 Task: Add a field from the Popular template Effort Level a blank project BitSoft
Action: Mouse moved to (1232, 117)
Screenshot: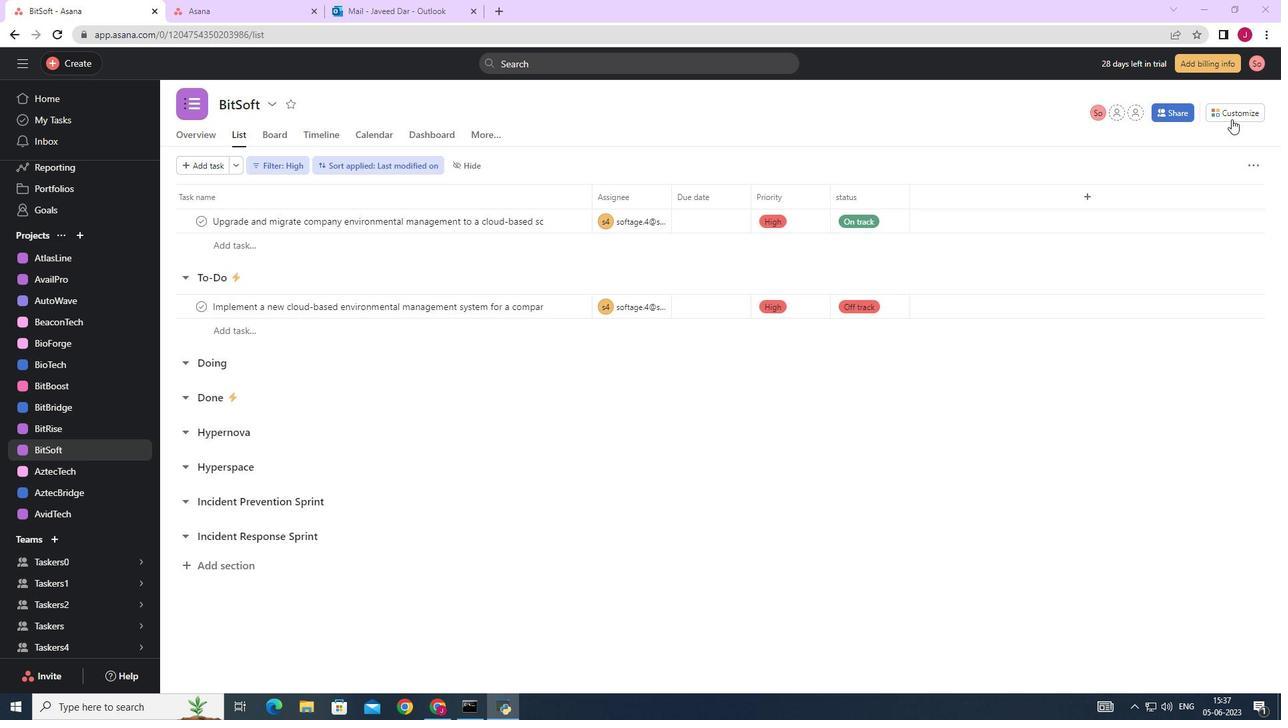
Action: Mouse pressed left at (1232, 117)
Screenshot: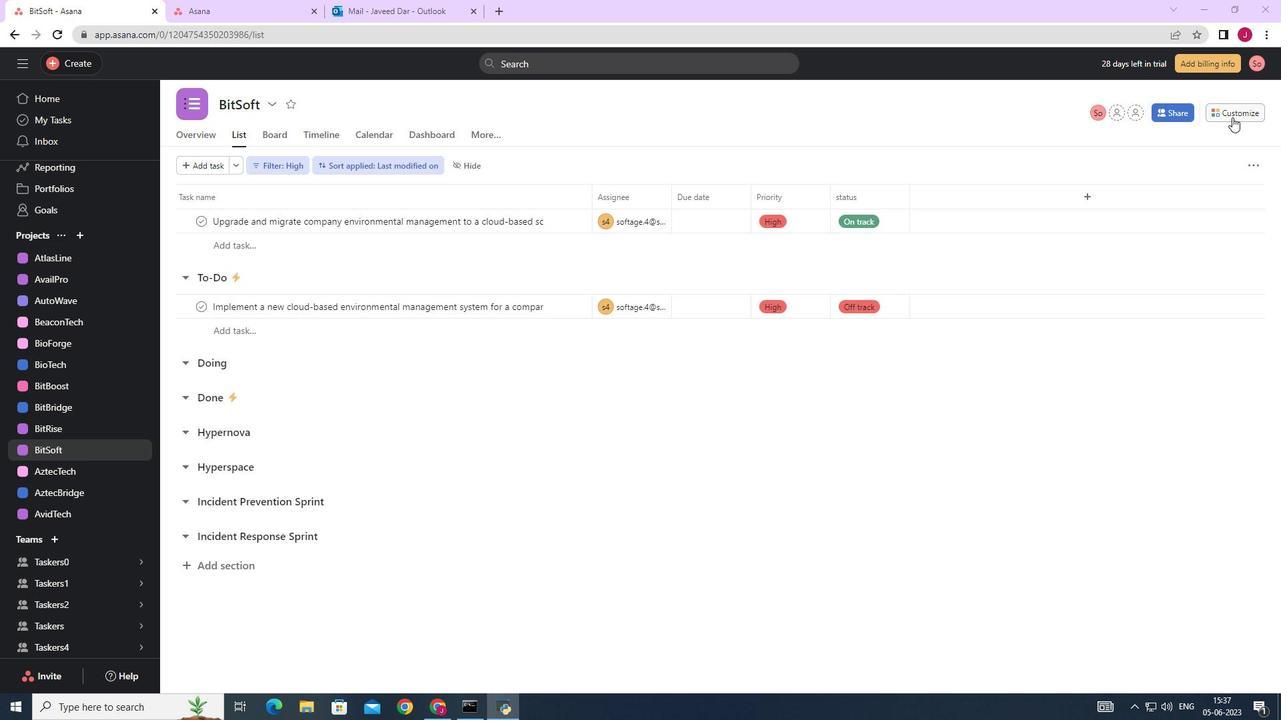 
Action: Mouse moved to (1106, 272)
Screenshot: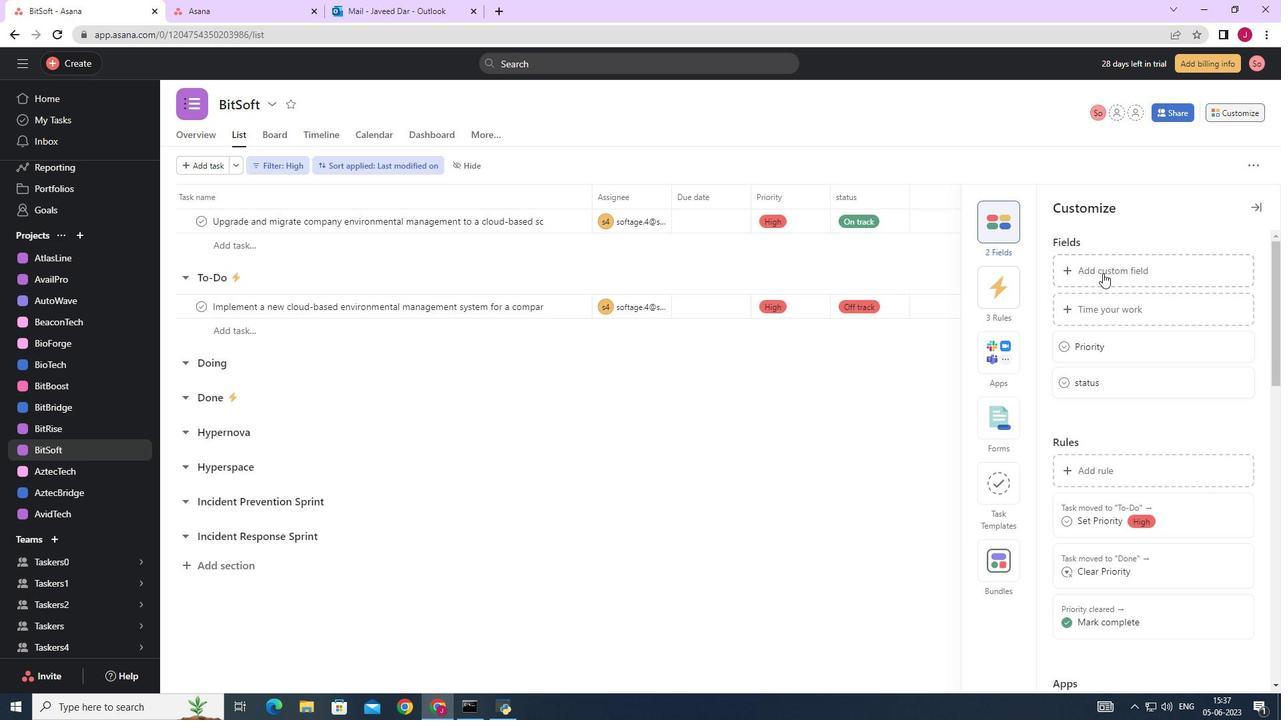 
Action: Mouse pressed left at (1106, 272)
Screenshot: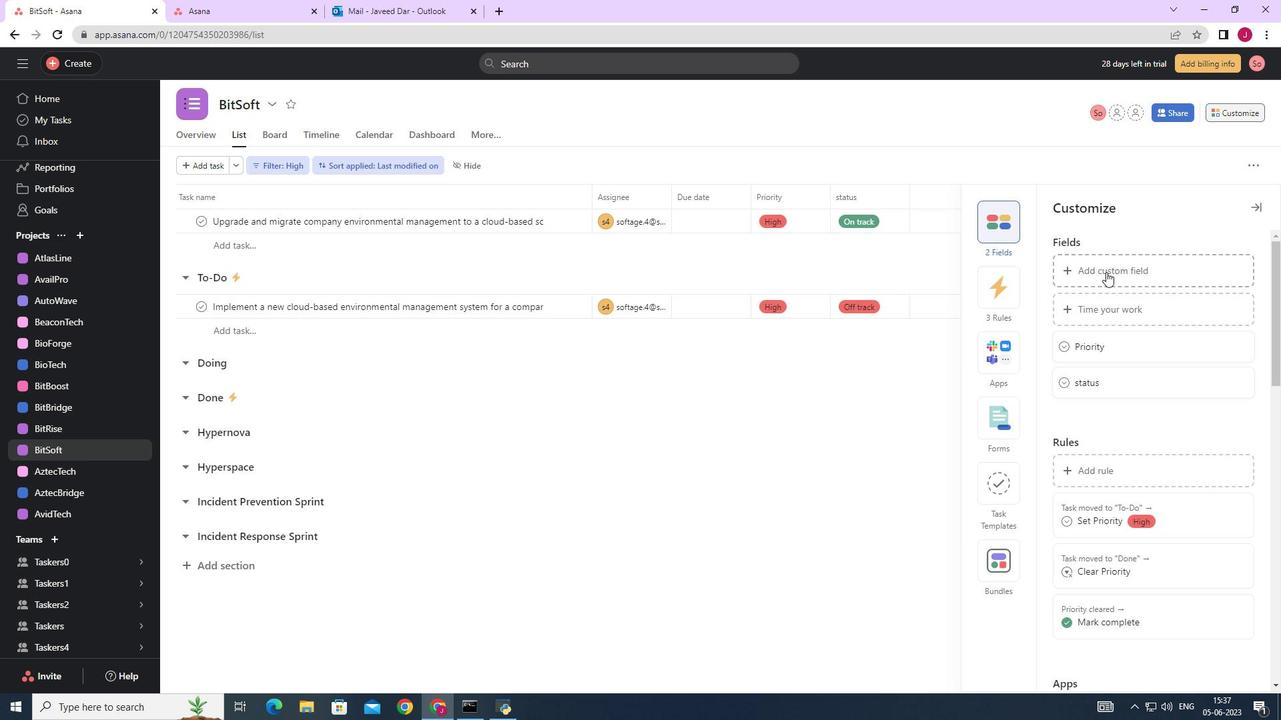 
Action: Mouse moved to (557, 212)
Screenshot: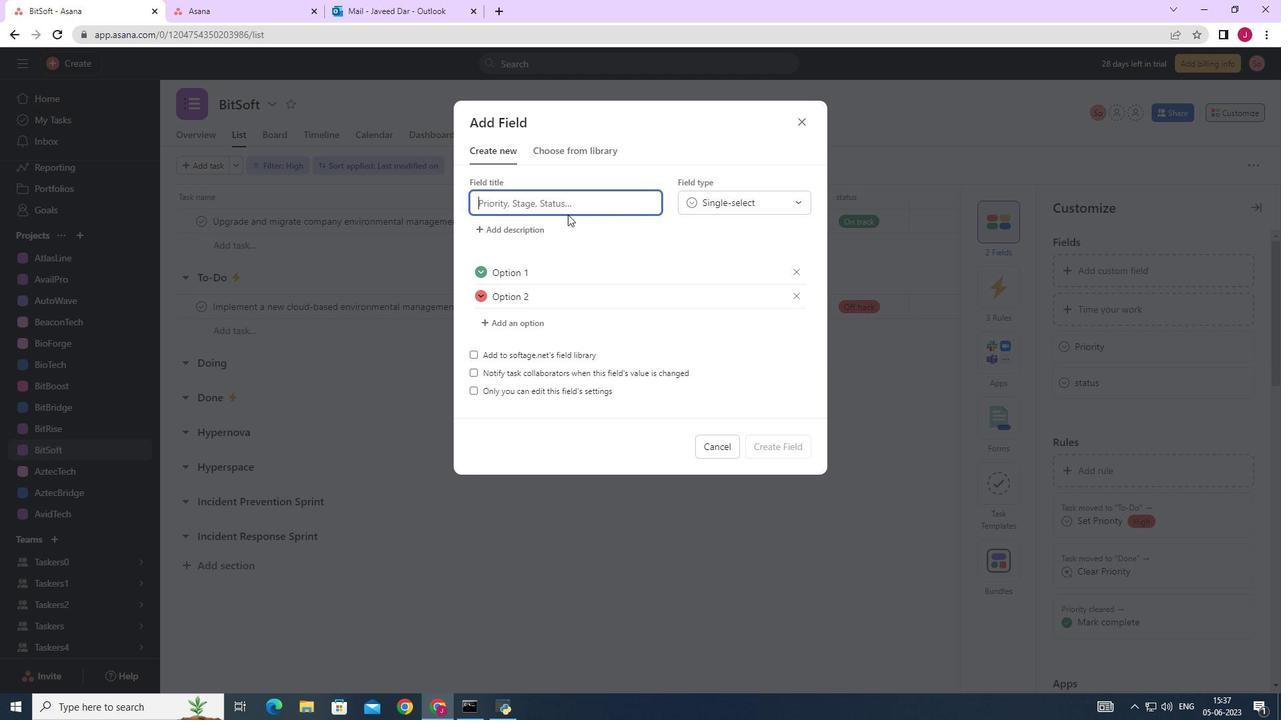 
Action: Key pressed <Key.caps_lock>E<Key.caps_lock>ffort<Key.space><Key.caps_lock>L<Key.caps_lock>evel
Screenshot: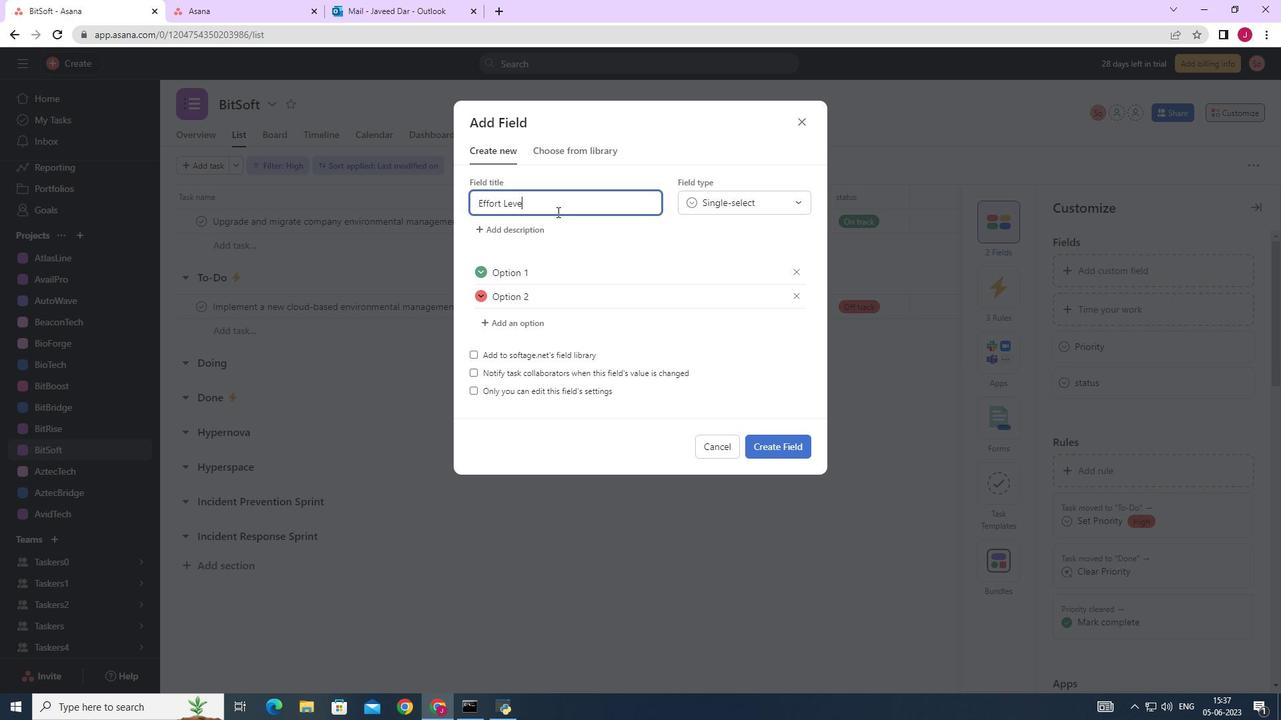 
Action: Mouse moved to (784, 444)
Screenshot: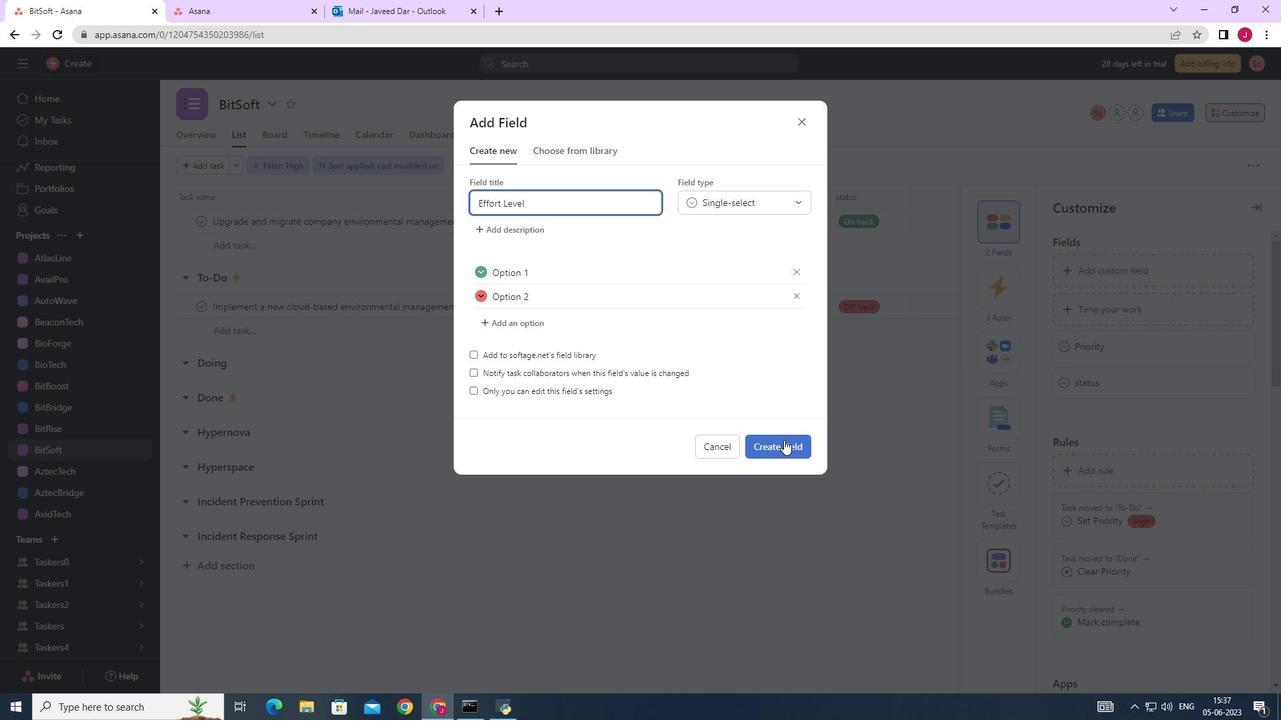
Action: Mouse pressed left at (784, 444)
Screenshot: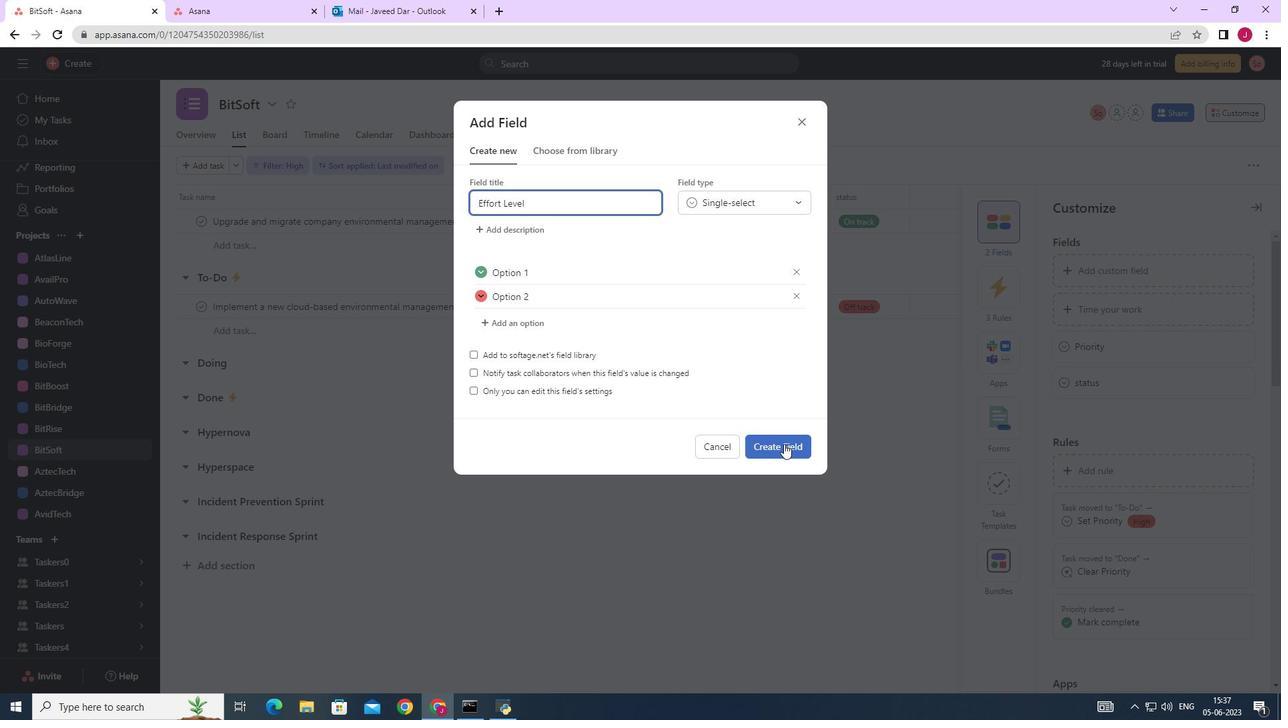 
Action: Mouse moved to (1257, 208)
Screenshot: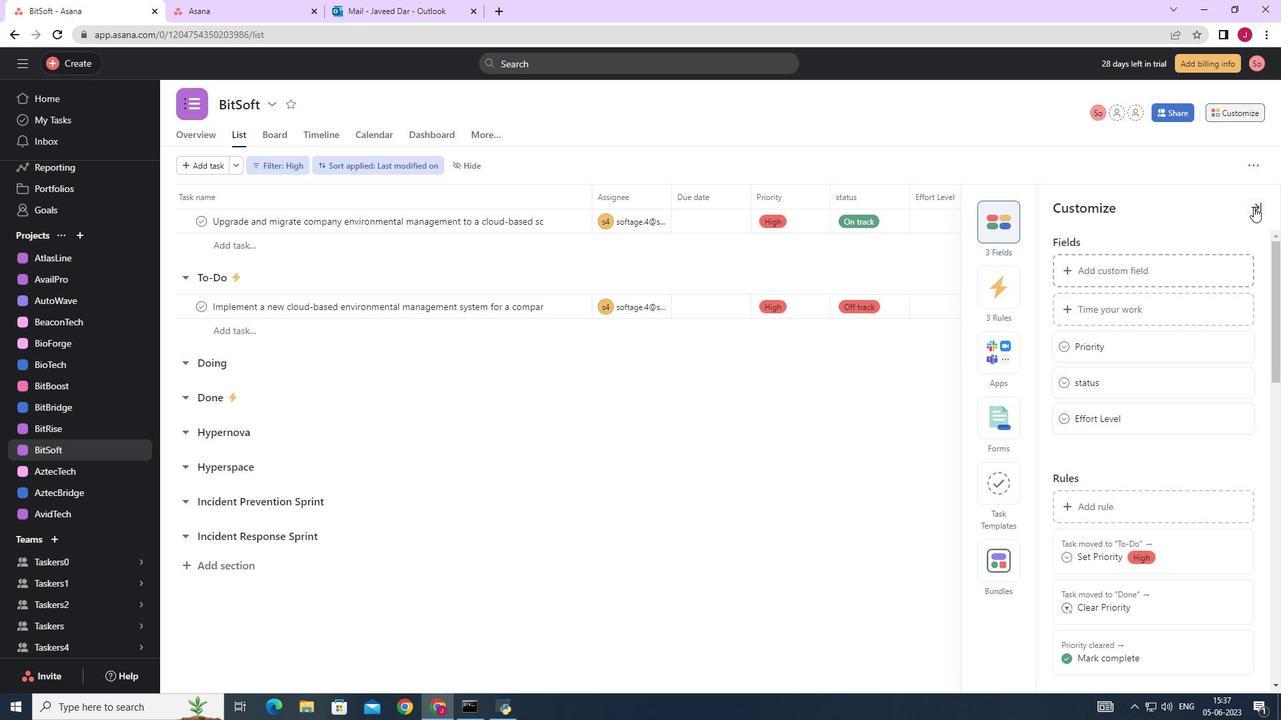 
Action: Mouse pressed left at (1257, 208)
Screenshot: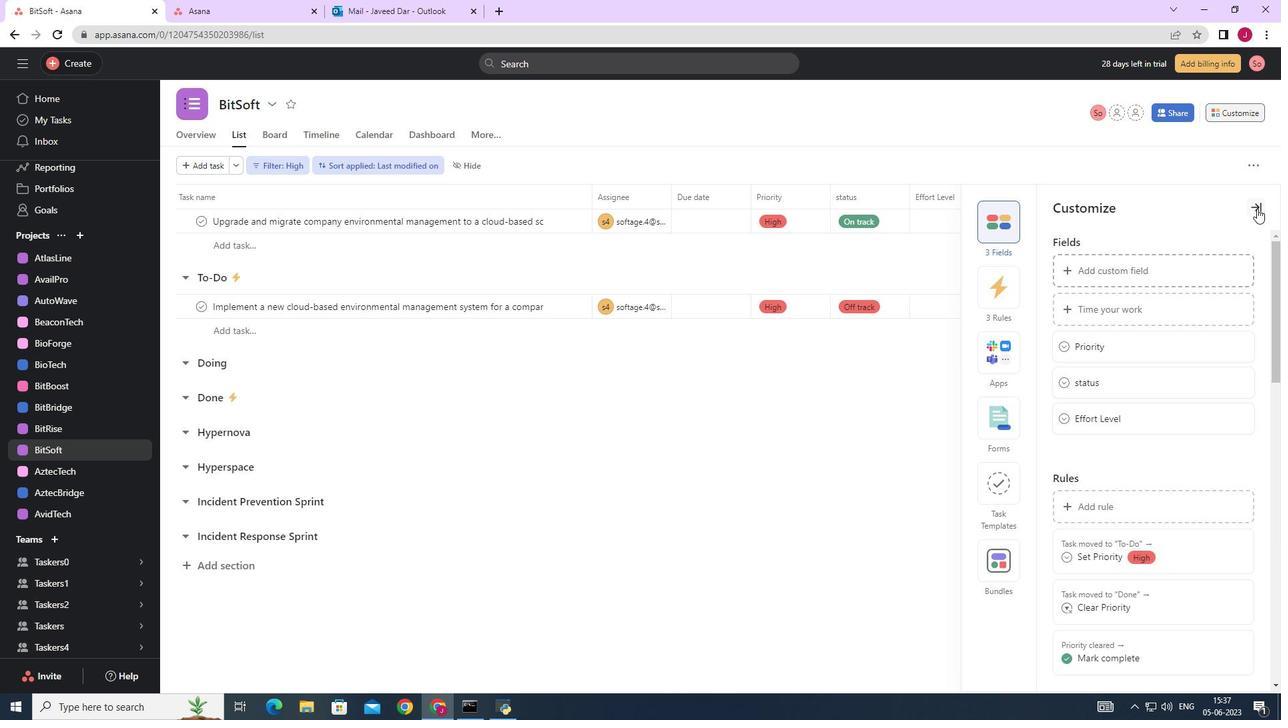
Action: Mouse moved to (1098, 222)
Screenshot: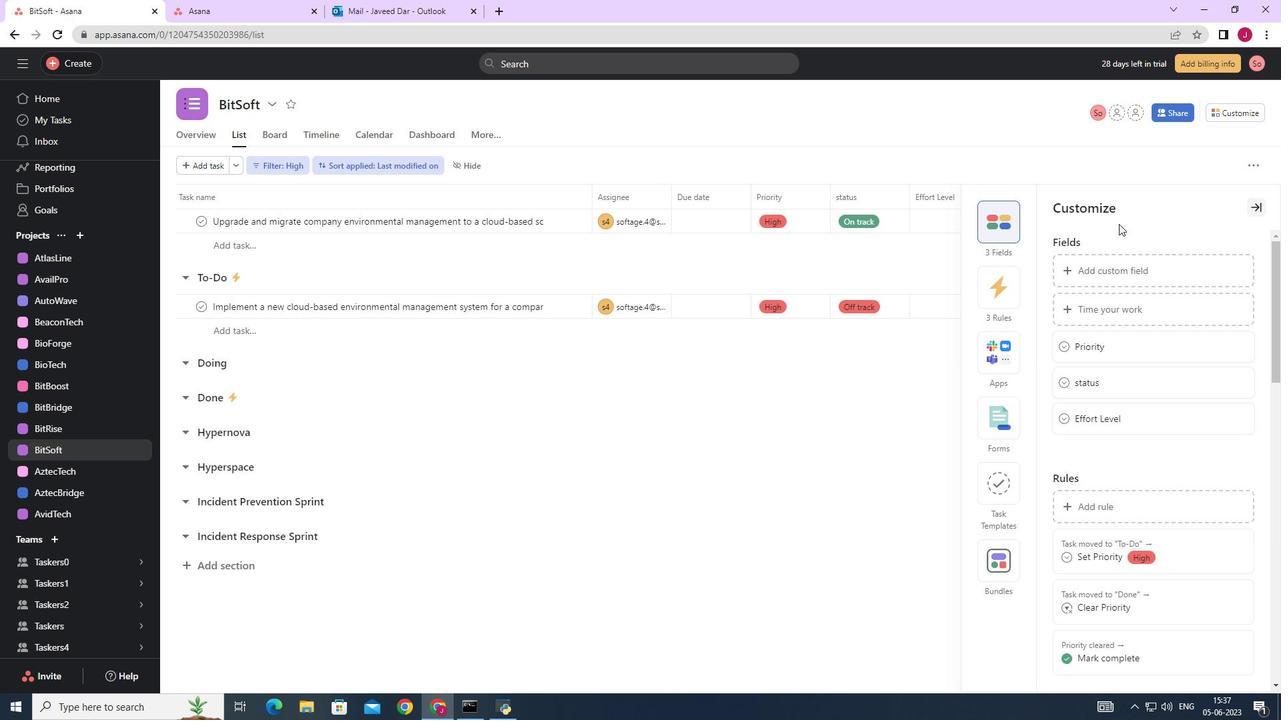 
